 Task: Change the x264 preset to slower.
Action: Mouse moved to (112, 14)
Screenshot: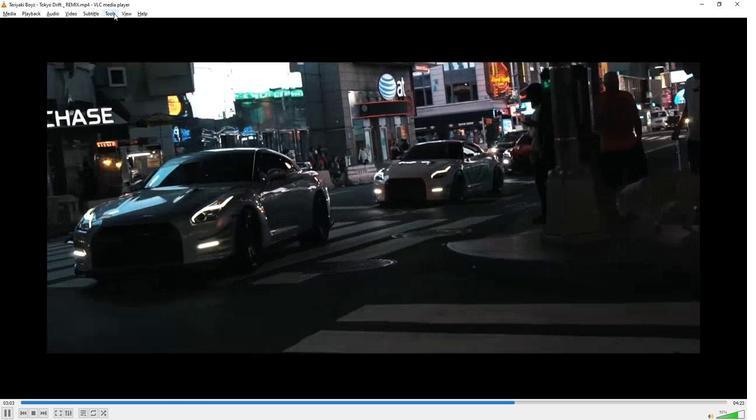 
Action: Mouse pressed left at (112, 14)
Screenshot: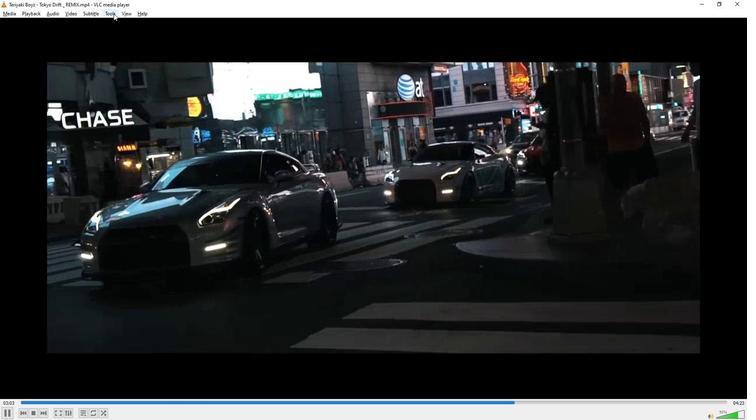 
Action: Mouse moved to (124, 105)
Screenshot: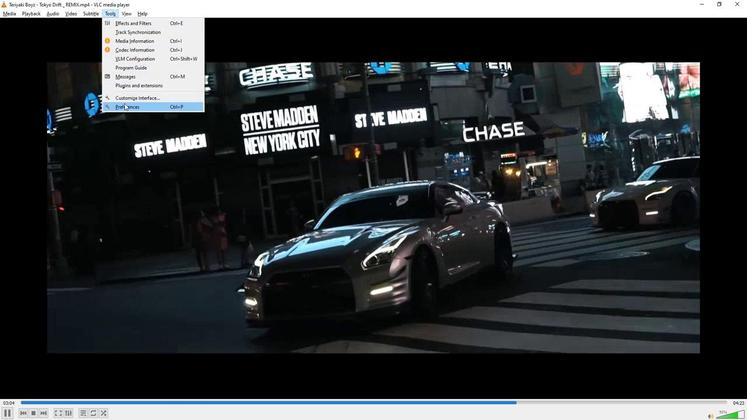 
Action: Mouse pressed left at (124, 105)
Screenshot: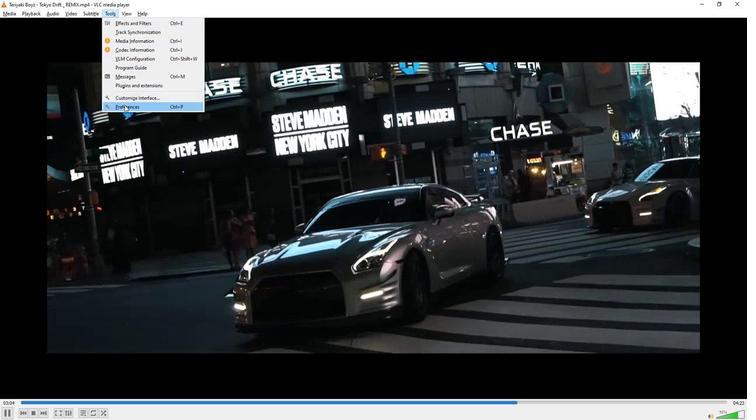 
Action: Mouse moved to (216, 113)
Screenshot: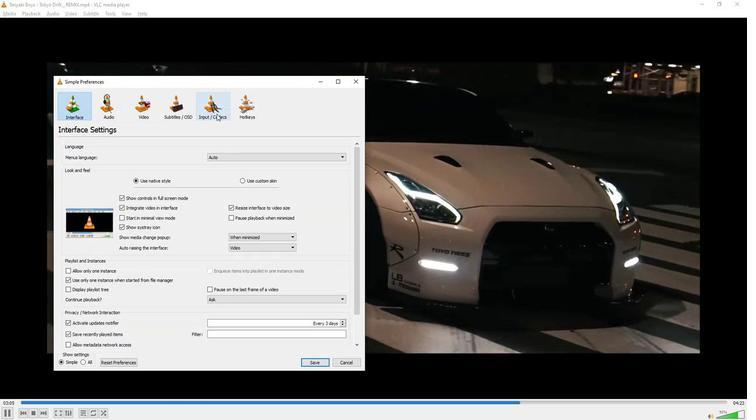 
Action: Mouse pressed left at (216, 113)
Screenshot: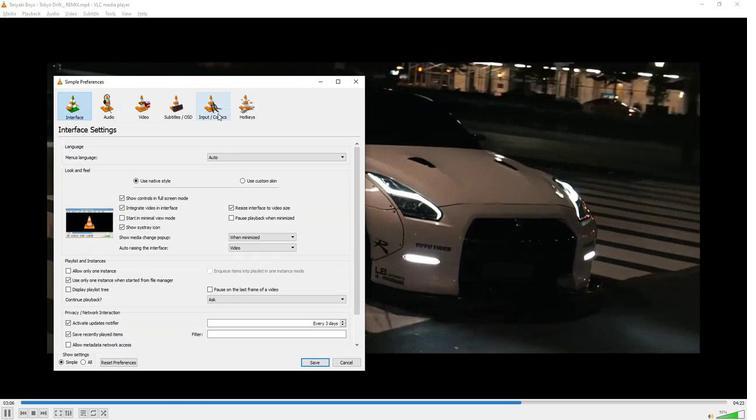 
Action: Mouse moved to (192, 203)
Screenshot: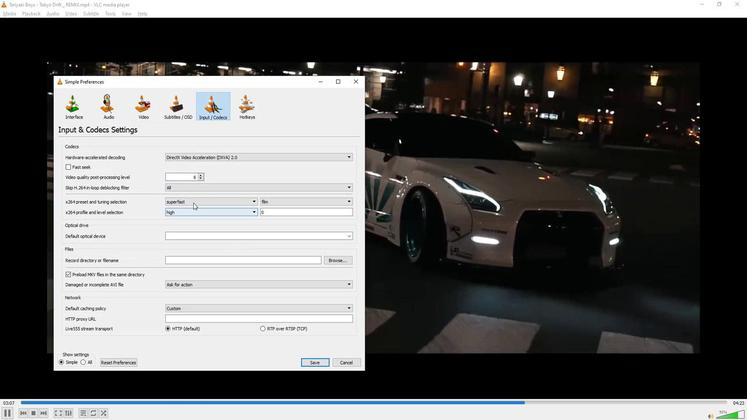 
Action: Mouse pressed left at (192, 203)
Screenshot: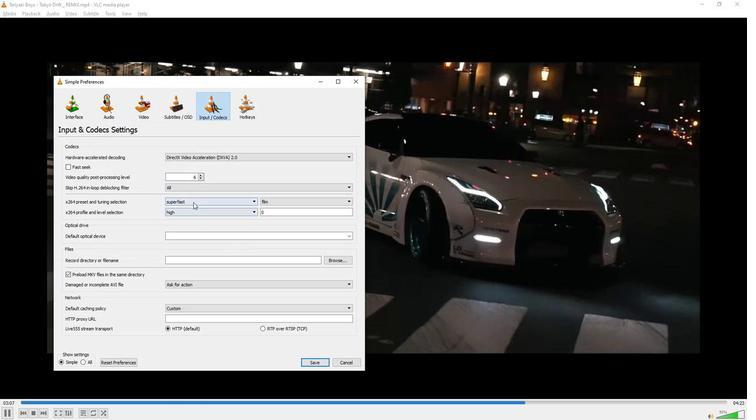
Action: Mouse moved to (179, 245)
Screenshot: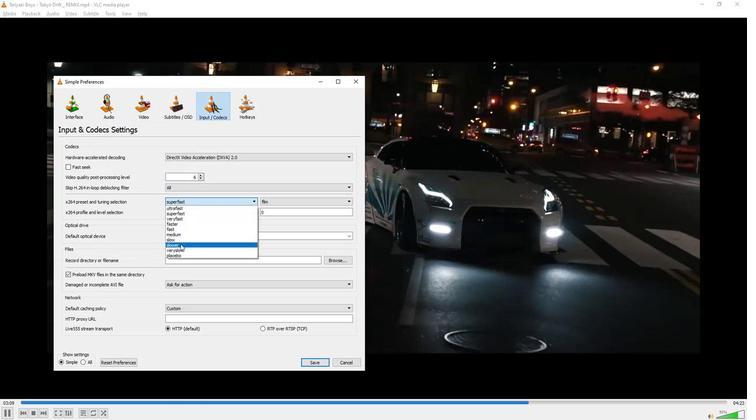 
Action: Mouse pressed left at (179, 245)
Screenshot: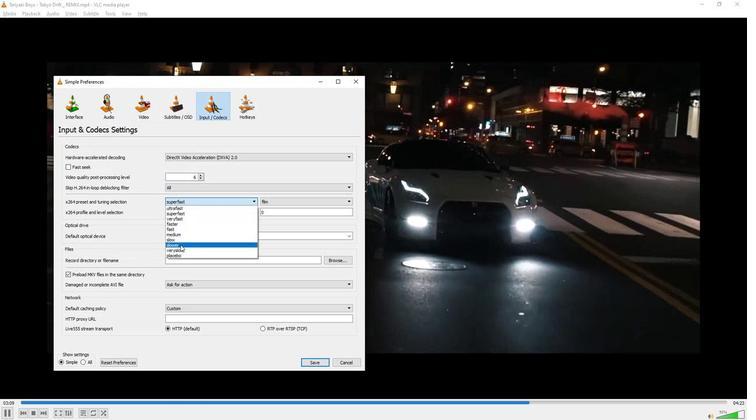 
Action: Mouse moved to (239, 242)
Screenshot: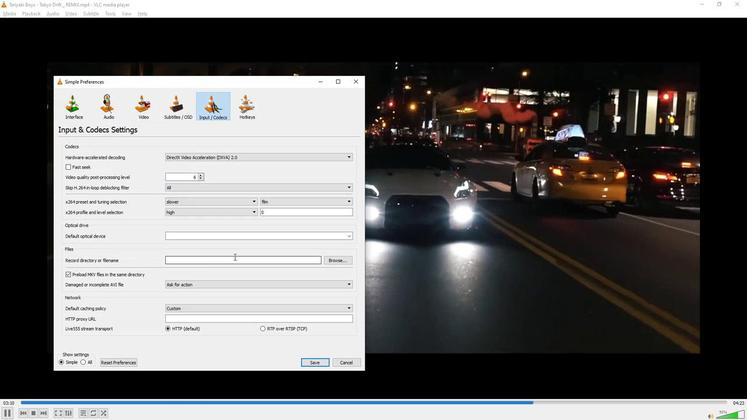 
